 Task: Make in the project ActivaPro a sprint 'Swift Sprint'. Create in the project ActivaPro a sprint 'Swift Sprint'. Add in the project ActivaPro a sprint 'Swift Sprint'
Action: Mouse moved to (182, 47)
Screenshot: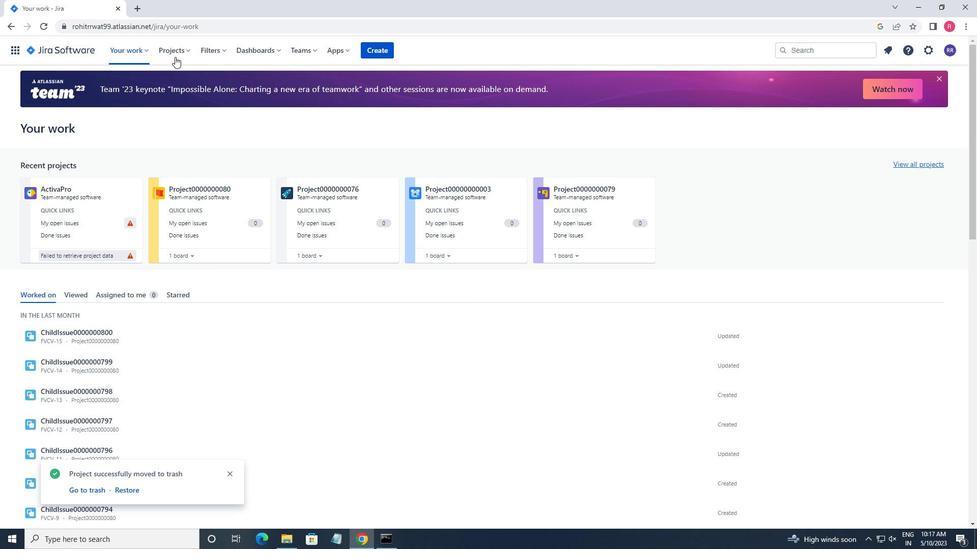 
Action: Mouse pressed left at (182, 47)
Screenshot: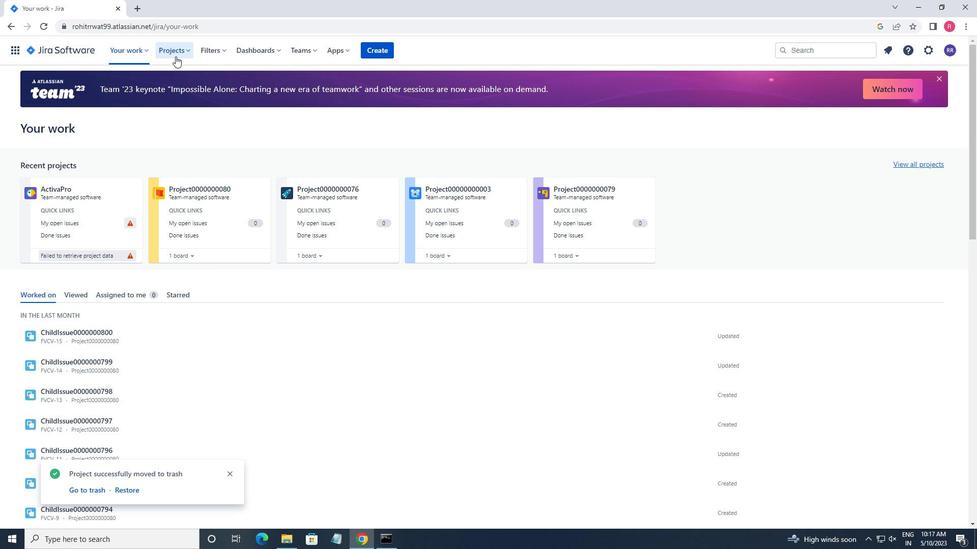 
Action: Mouse moved to (218, 248)
Screenshot: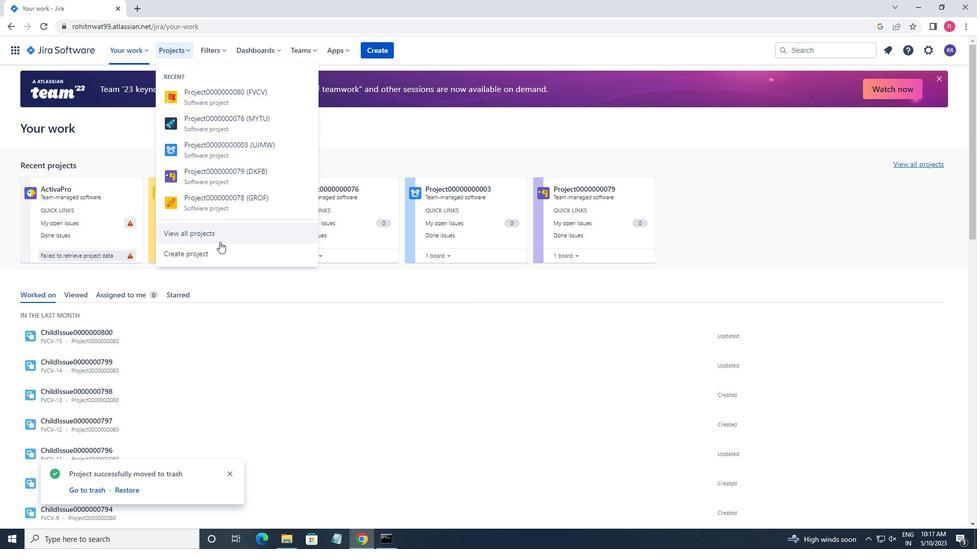 
Action: Mouse pressed left at (218, 248)
Screenshot: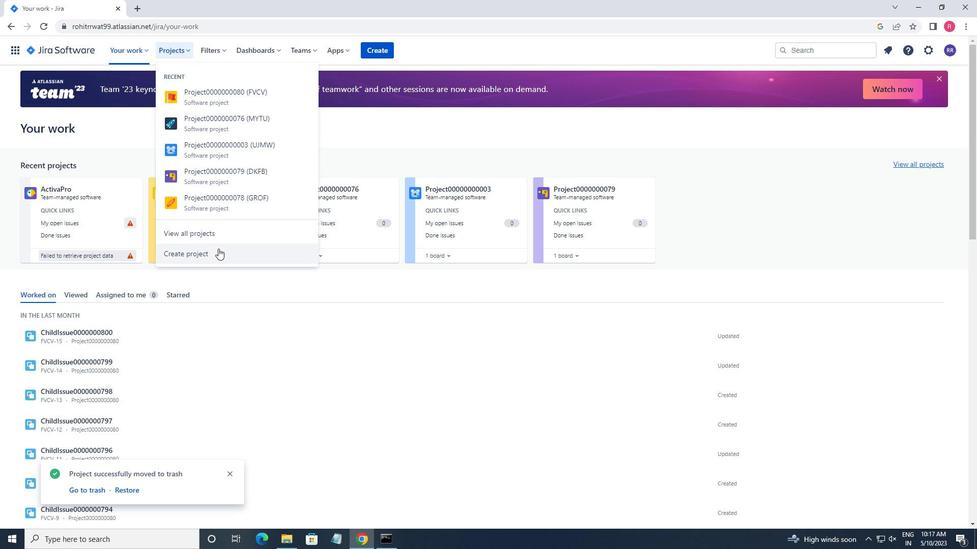 
Action: Mouse moved to (467, 263)
Screenshot: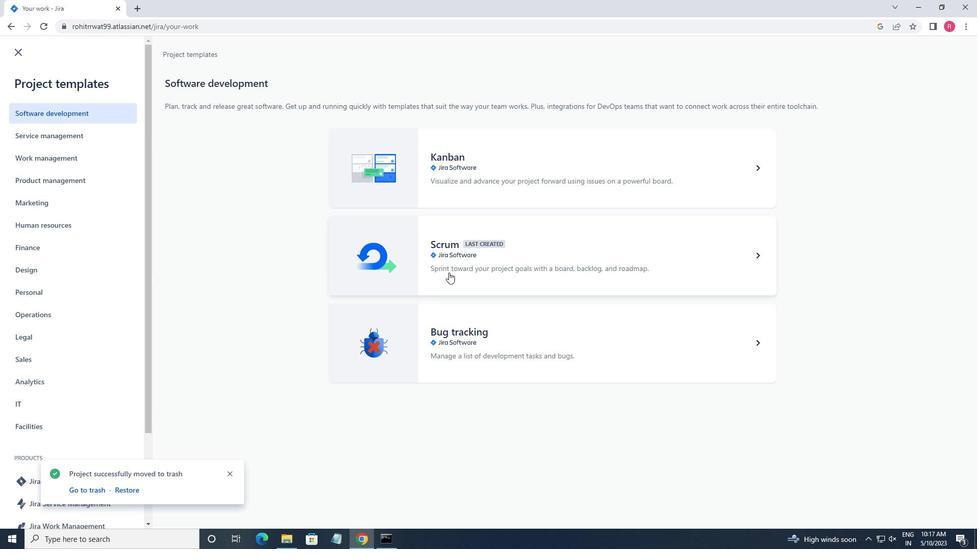 
Action: Mouse pressed left at (467, 263)
Screenshot: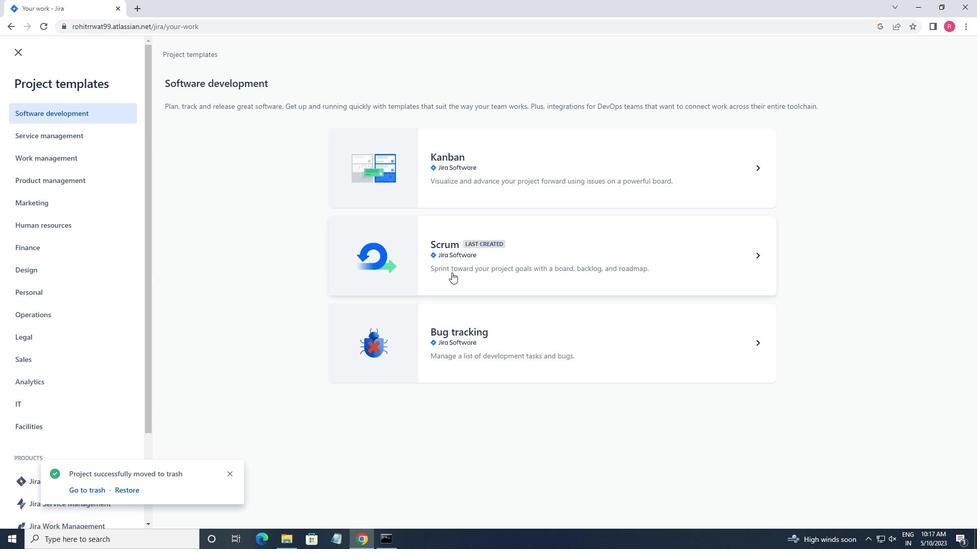 
Action: Mouse moved to (756, 500)
Screenshot: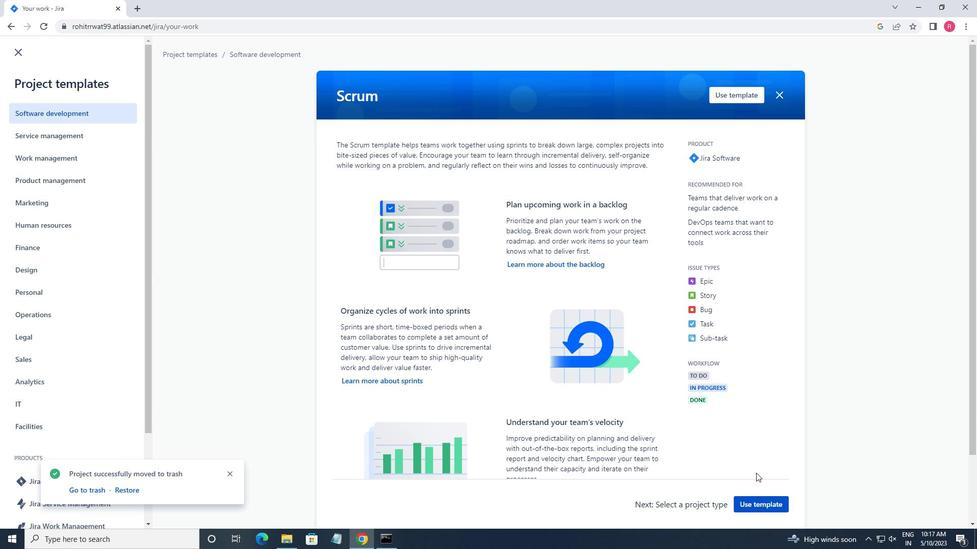 
Action: Mouse pressed left at (756, 500)
Screenshot: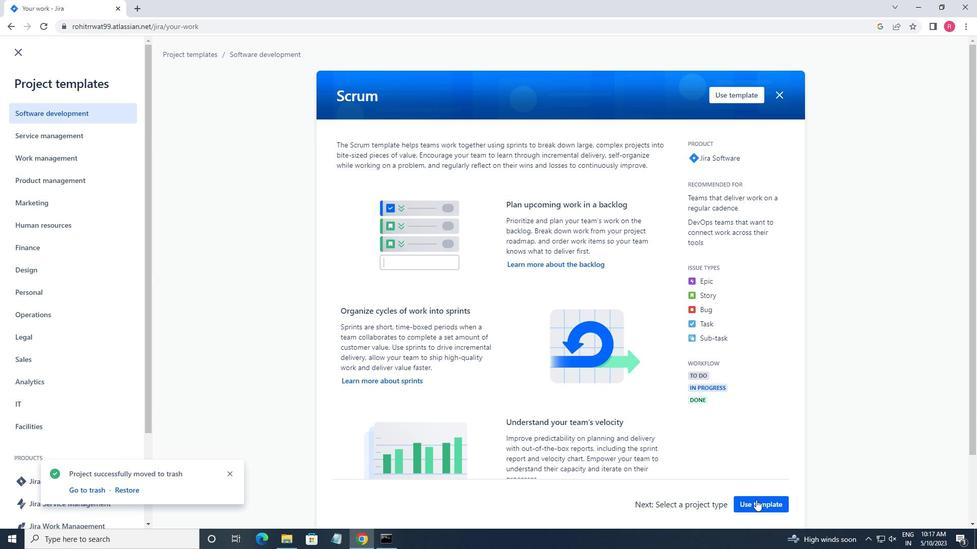 
Action: Mouse moved to (437, 493)
Screenshot: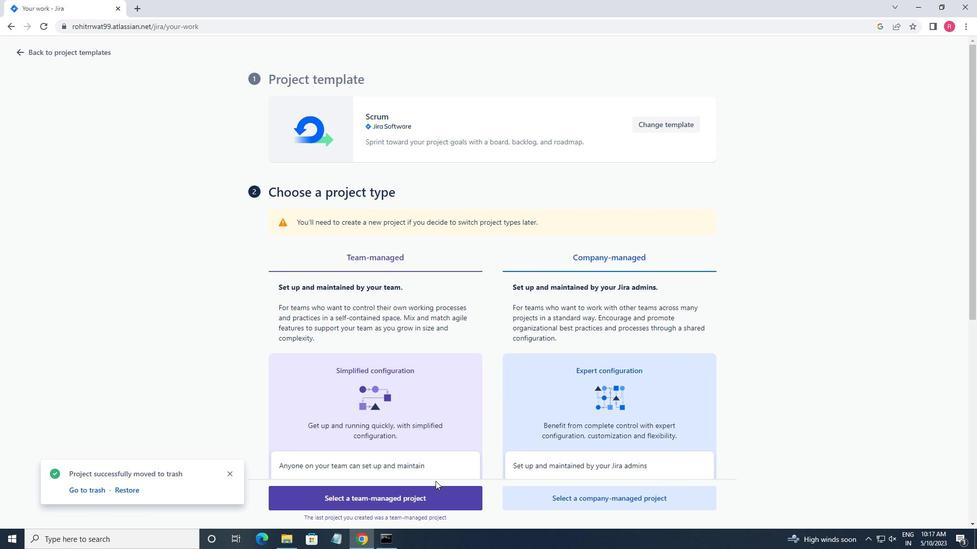 
Action: Mouse pressed left at (437, 493)
Screenshot: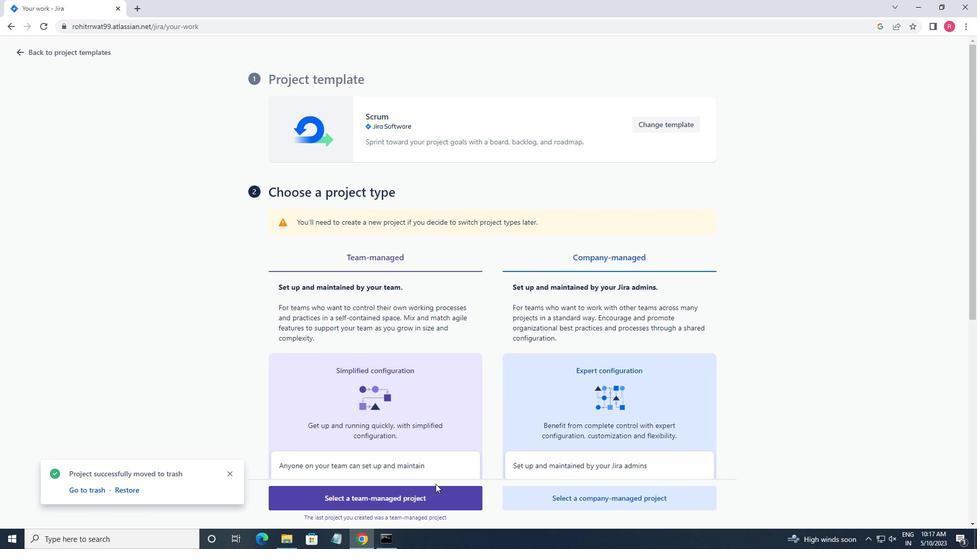 
Action: Mouse moved to (289, 226)
Screenshot: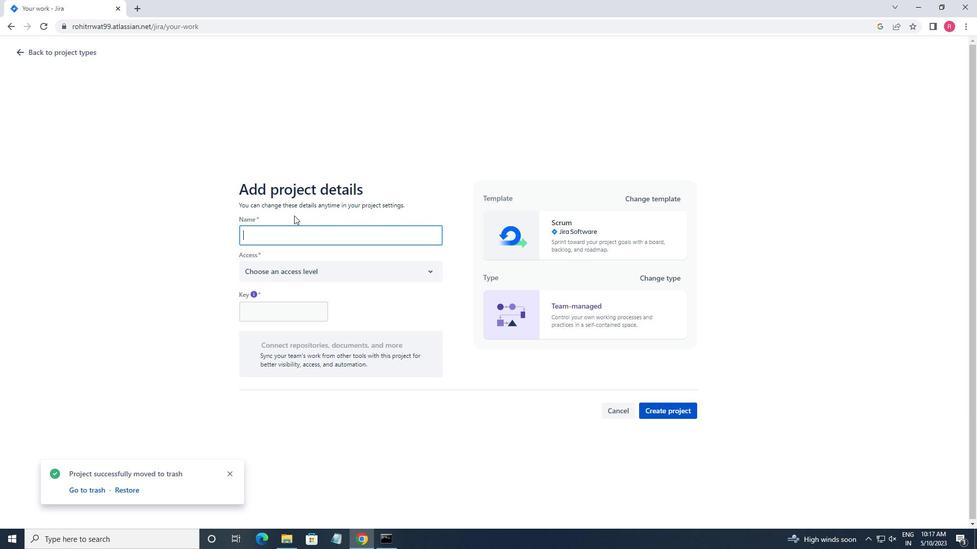 
Action: Mouse pressed left at (289, 226)
Screenshot: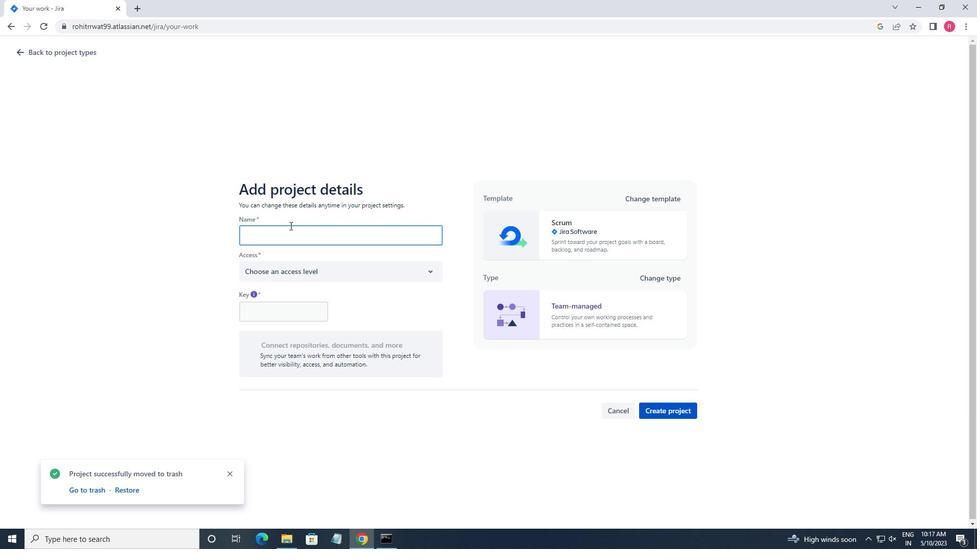 
Action: Mouse moved to (289, 227)
Screenshot: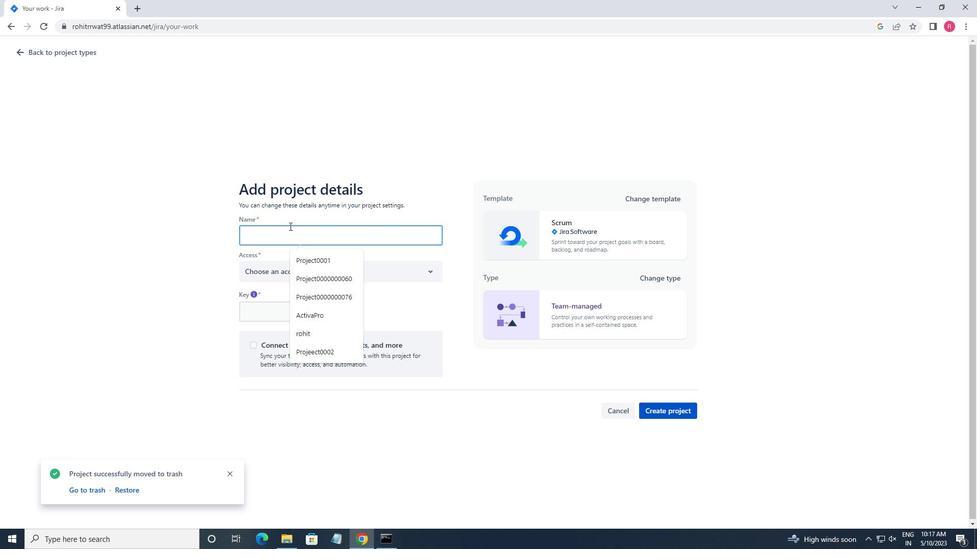 
Action: Key pressed <Key.shift>ACI<Key.backspace>TIVA<Key.shift_r><Key.shift_r><Key.shift_r>PRO
Screenshot: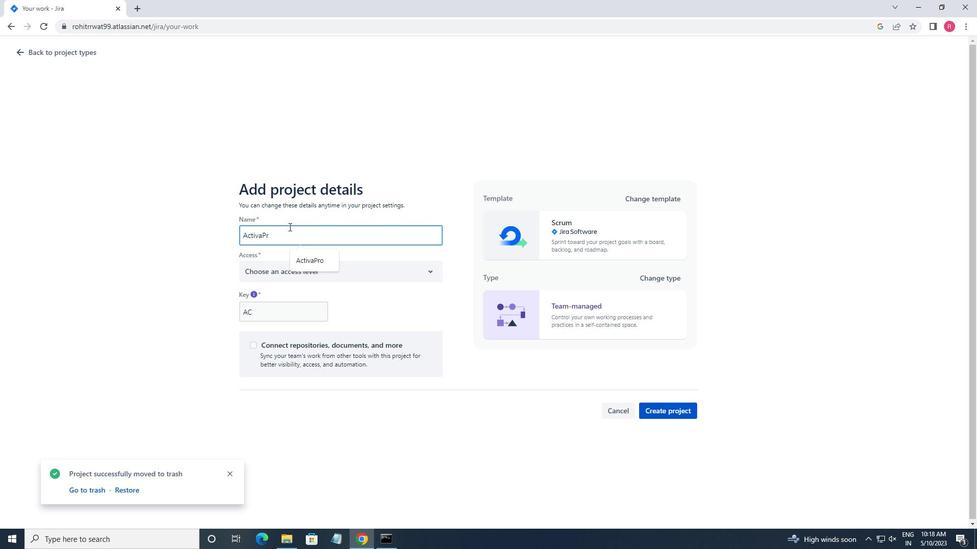 
Action: Mouse moved to (328, 280)
Screenshot: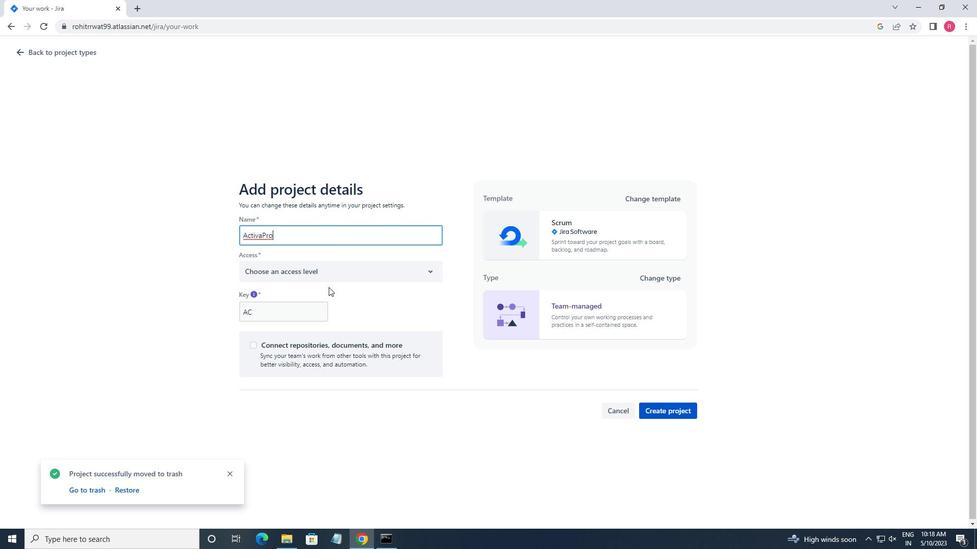 
Action: Mouse pressed left at (328, 280)
Screenshot: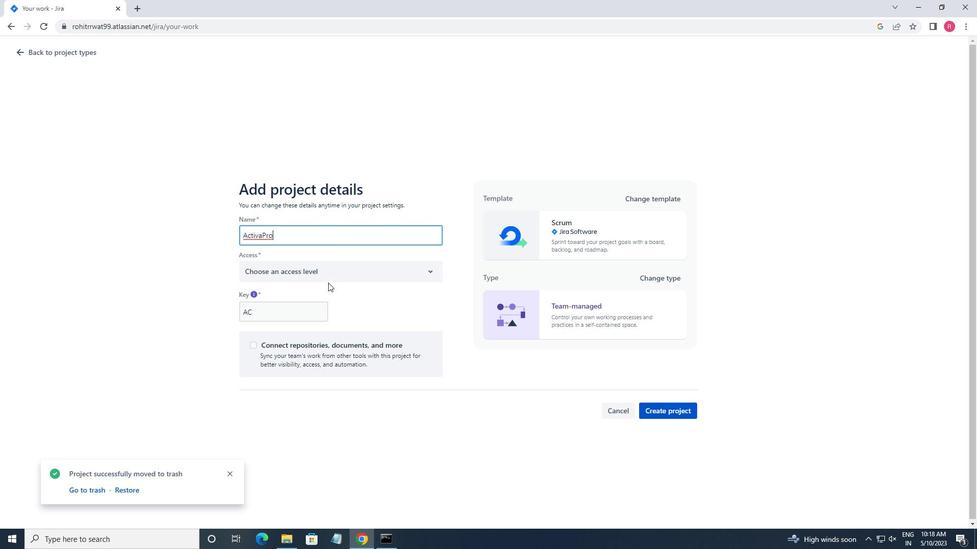 
Action: Mouse moved to (333, 303)
Screenshot: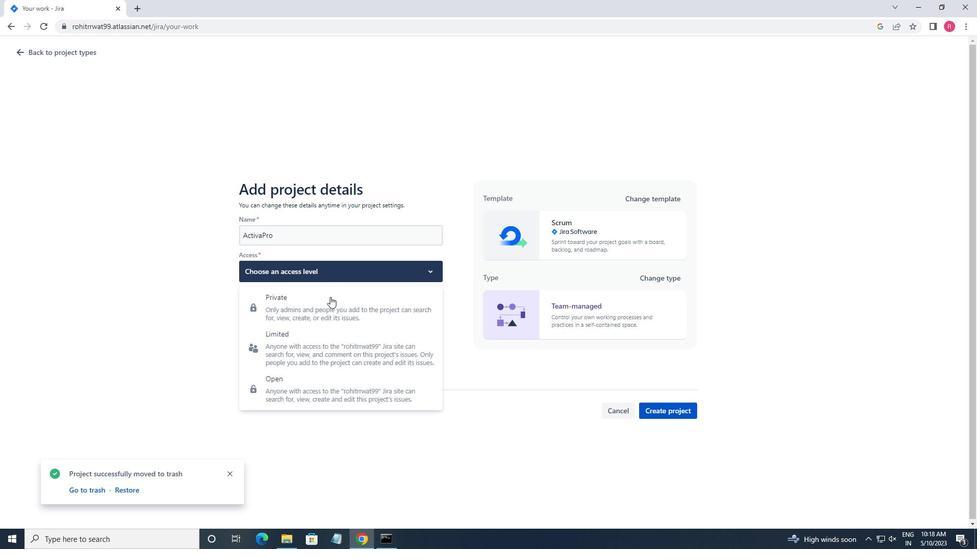 
Action: Mouse pressed left at (333, 303)
Screenshot: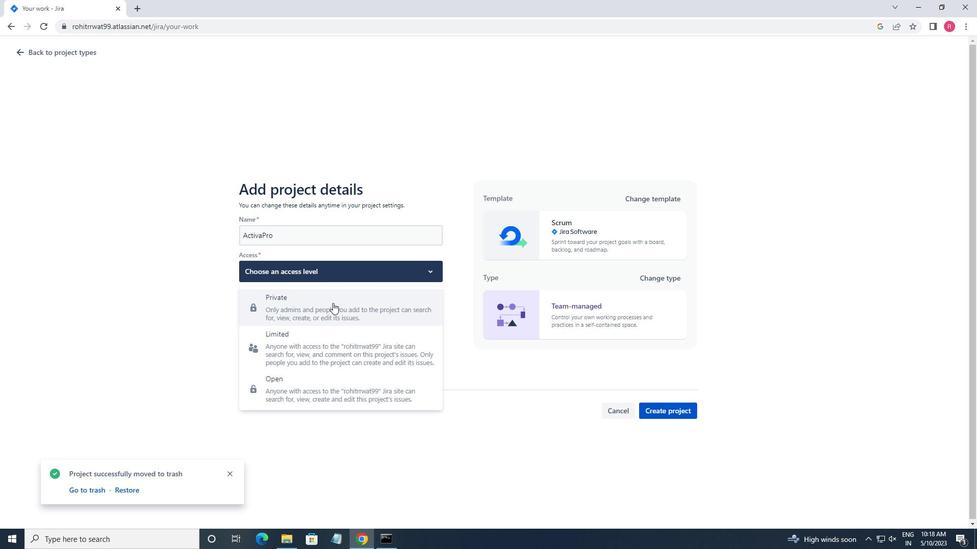 
Action: Mouse moved to (657, 415)
Screenshot: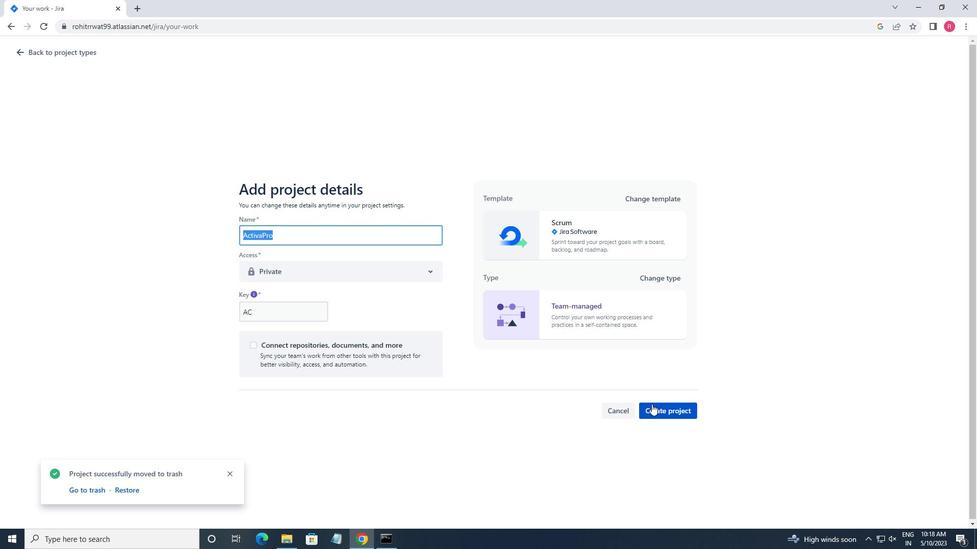 
Action: Mouse pressed left at (657, 415)
Screenshot: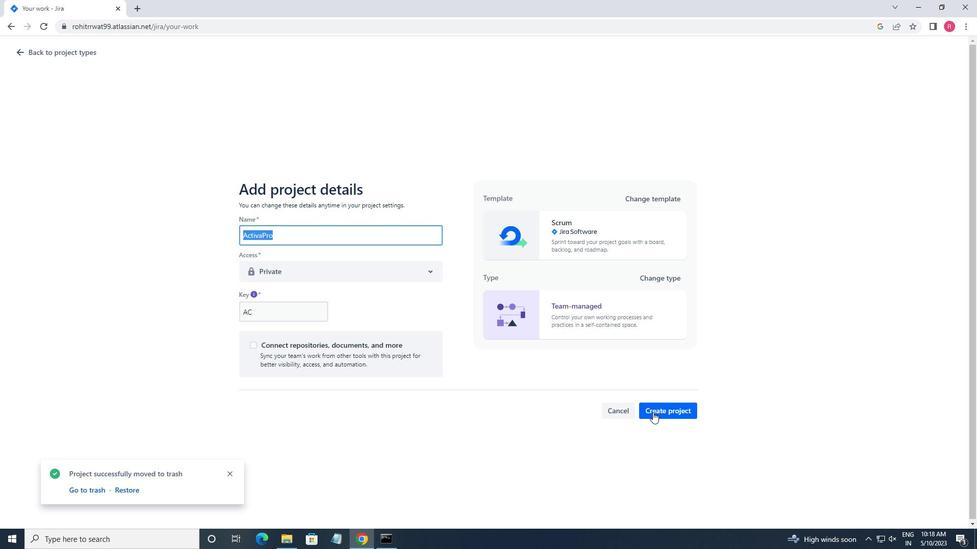 
Action: Mouse moved to (242, 134)
Screenshot: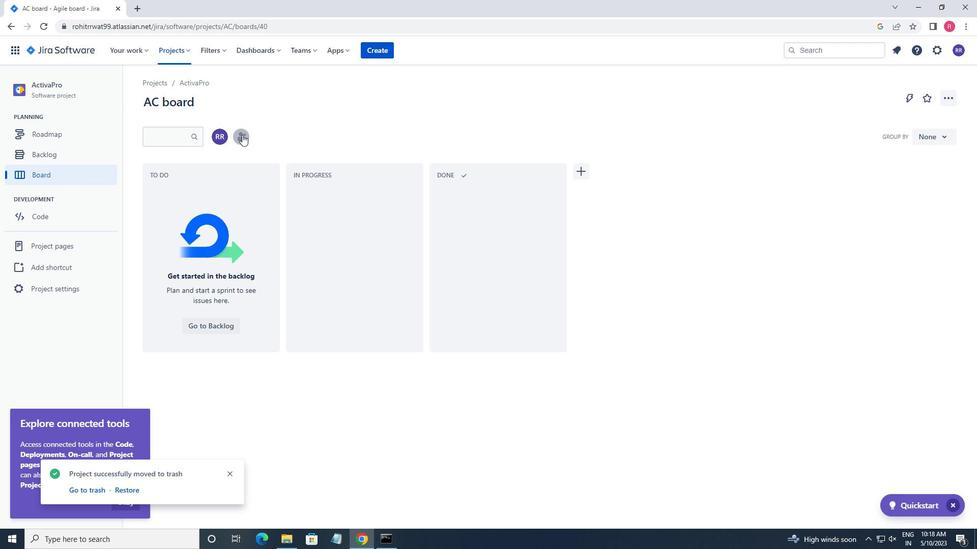 
Action: Mouse pressed left at (242, 134)
Screenshot: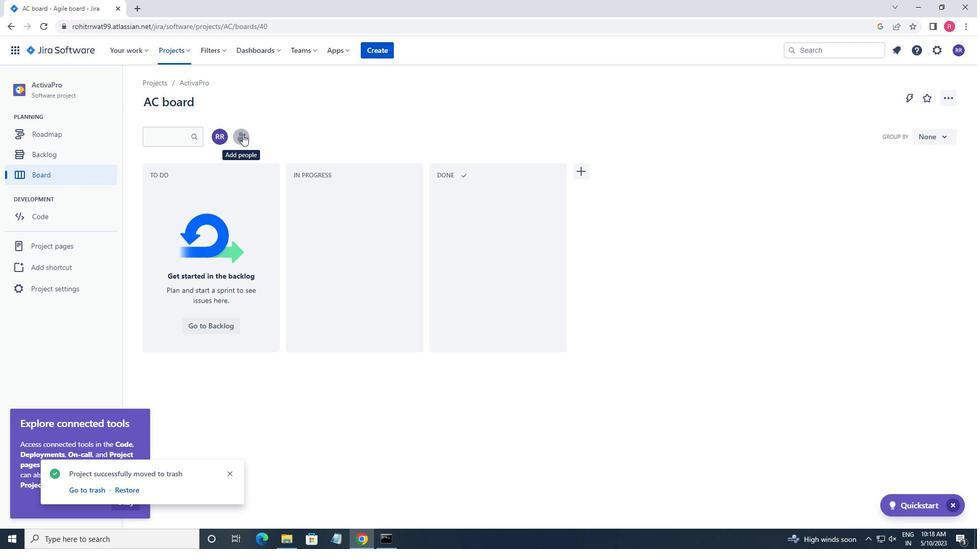 
Action: Mouse moved to (447, 134)
Screenshot: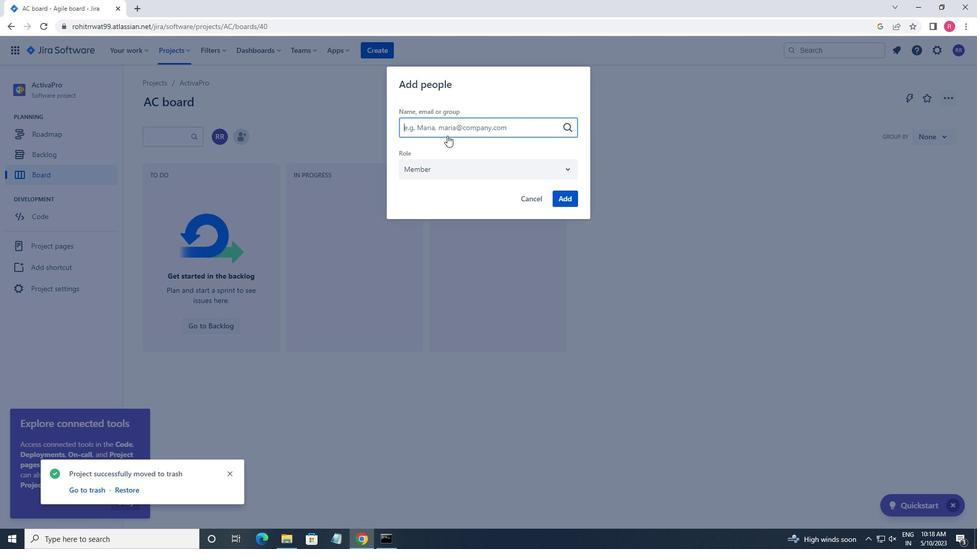 
Action: Key pressed SOFTAGE.1<Key.shift_r><Key.shift_r><Key.shift_r><Key.shift_r><Key.shift_r><Key.shift_r><Key.shift_r><Key.shift_r><Key.shift>@SOFTAGE.NET
Screenshot: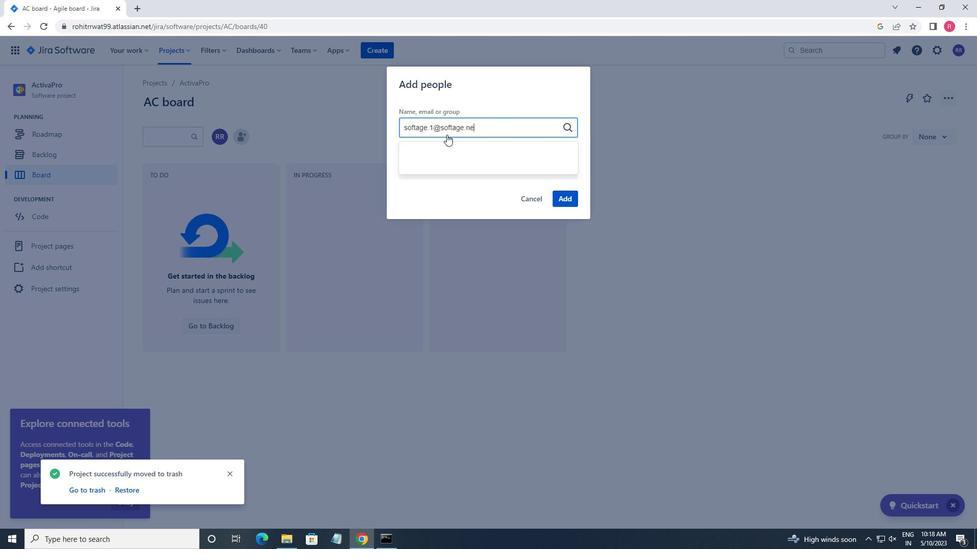 
Action: Mouse moved to (521, 161)
Screenshot: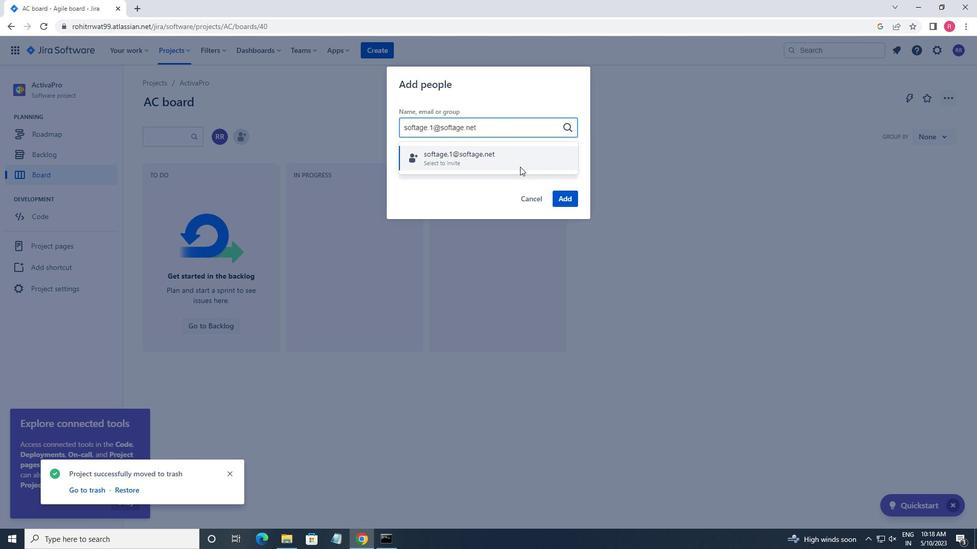 
Action: Mouse pressed left at (521, 161)
Screenshot: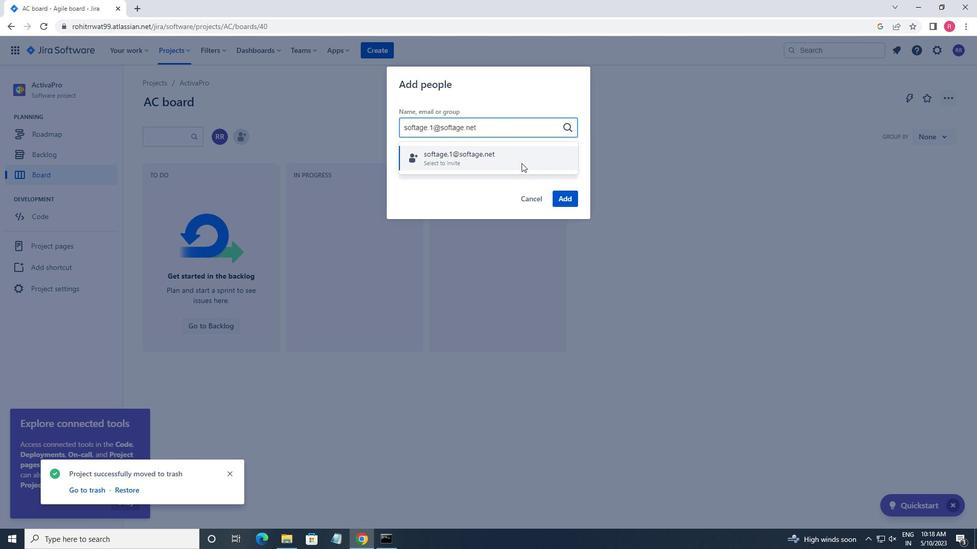 
Action: Mouse moved to (562, 194)
Screenshot: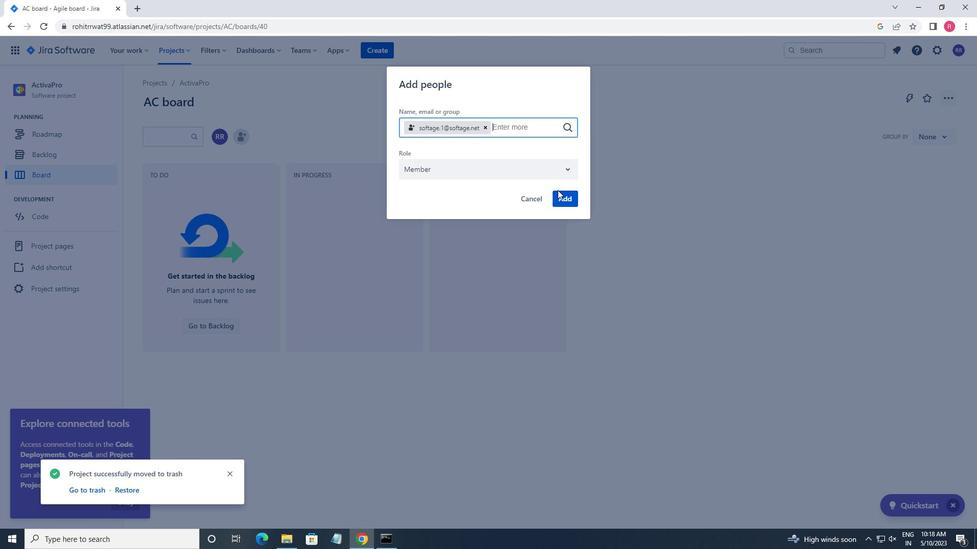 
Action: Mouse pressed left at (562, 194)
Screenshot: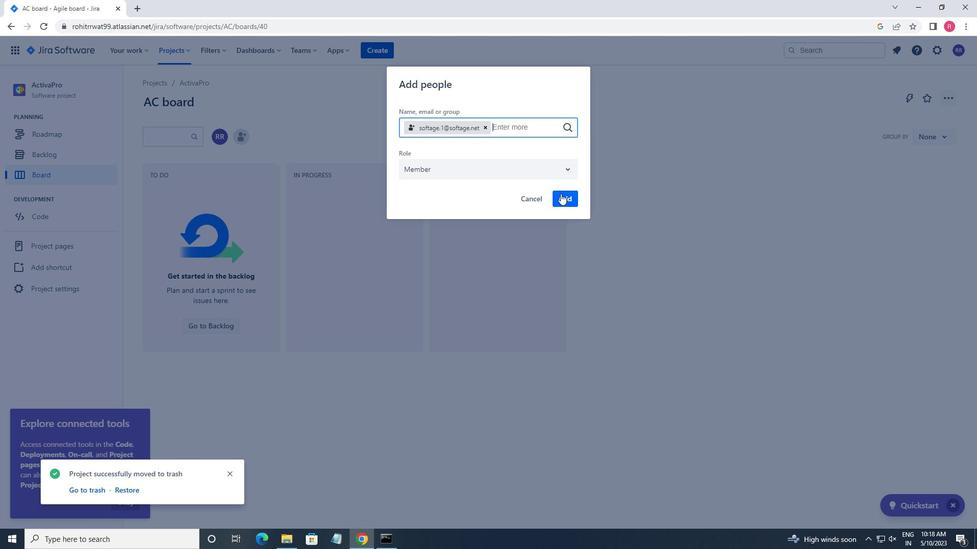 
Action: Mouse moved to (530, 222)
Screenshot: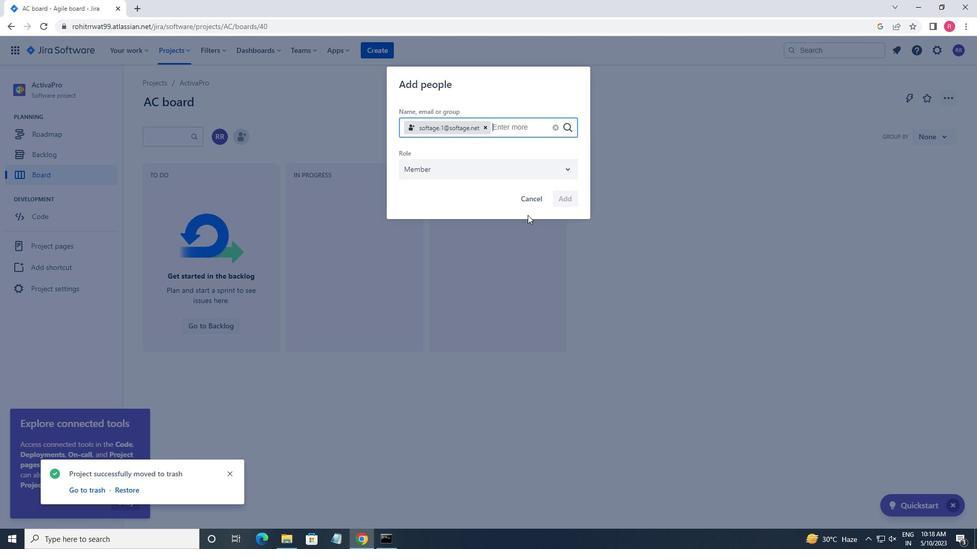 
Action: Mouse pressed left at (530, 222)
Screenshot: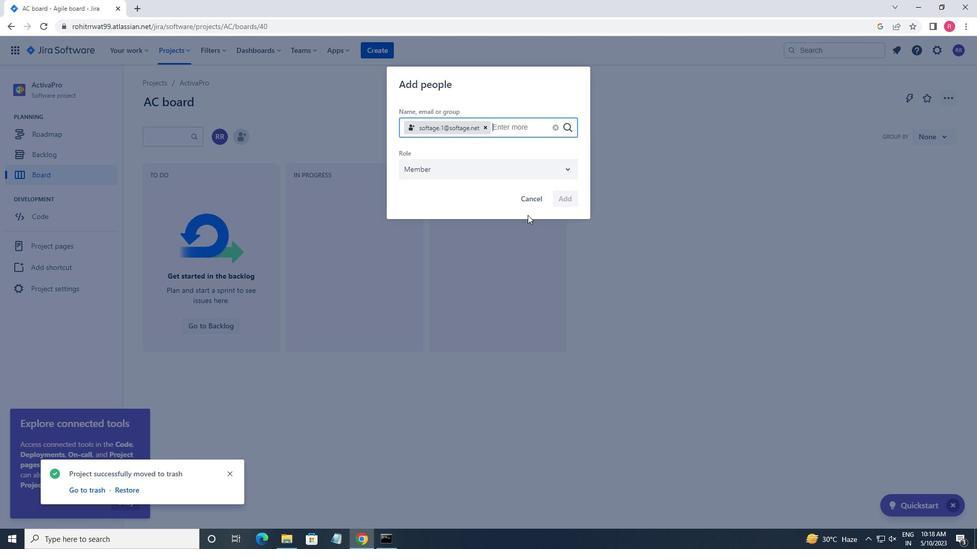 
Action: Mouse moved to (85, 290)
Screenshot: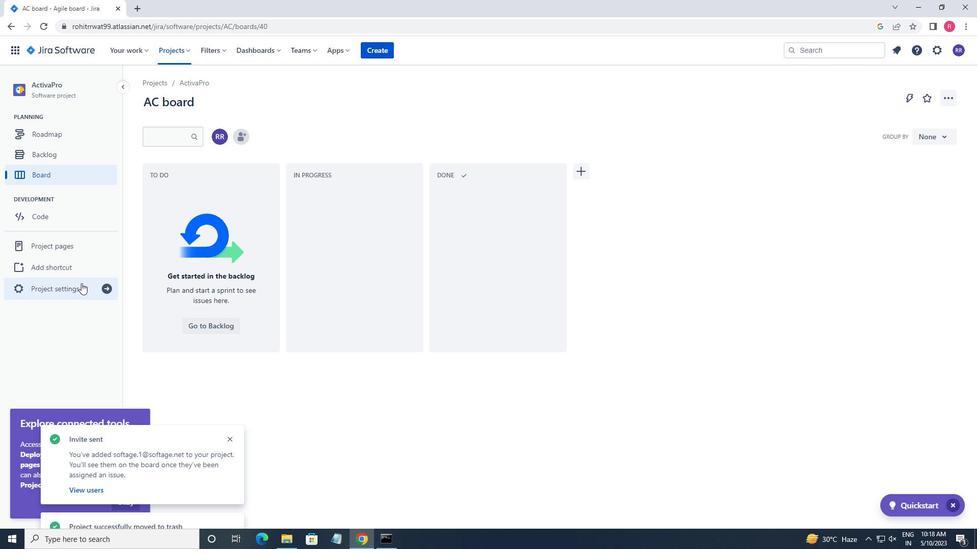 
Action: Mouse pressed left at (85, 290)
Screenshot: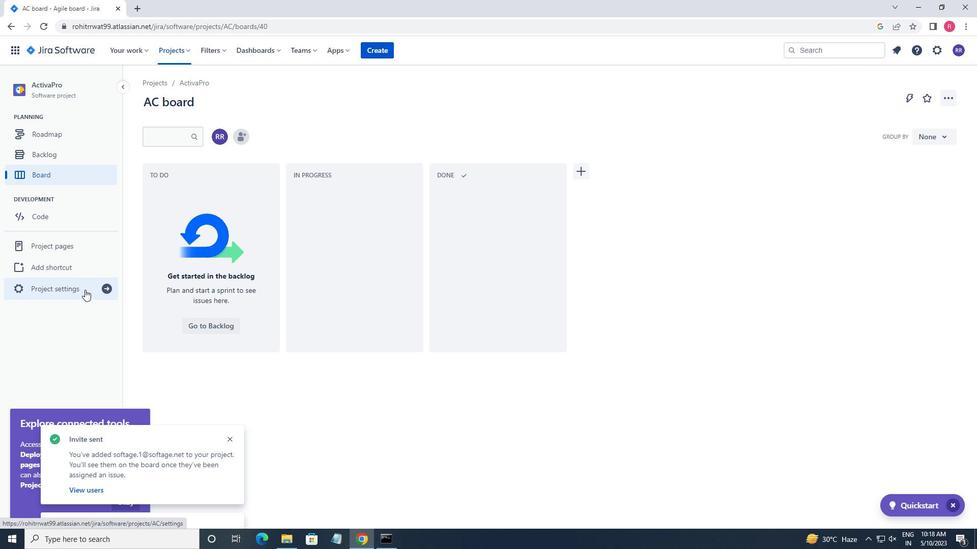 
Action: Mouse moved to (17, 111)
Screenshot: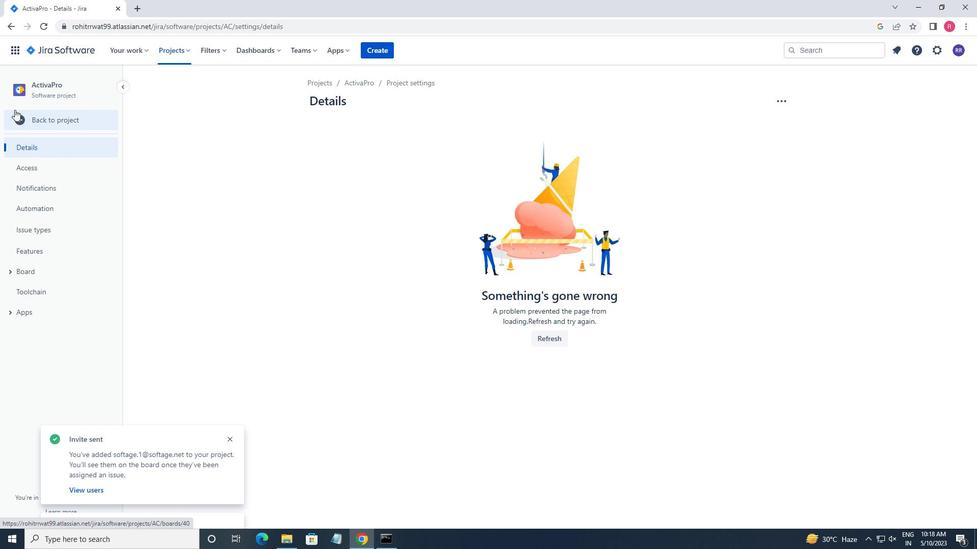
Action: Mouse pressed left at (17, 111)
Screenshot: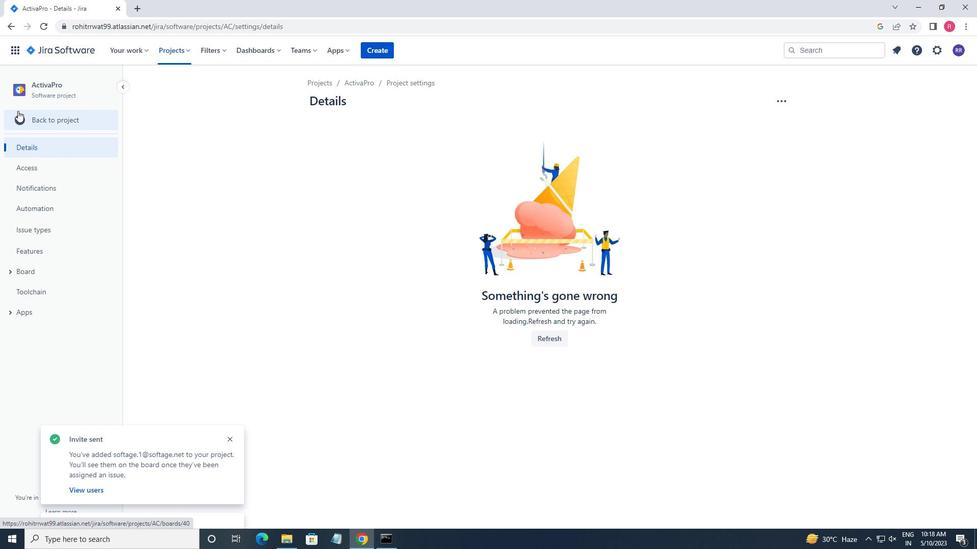 
Action: Mouse moved to (40, 284)
Screenshot: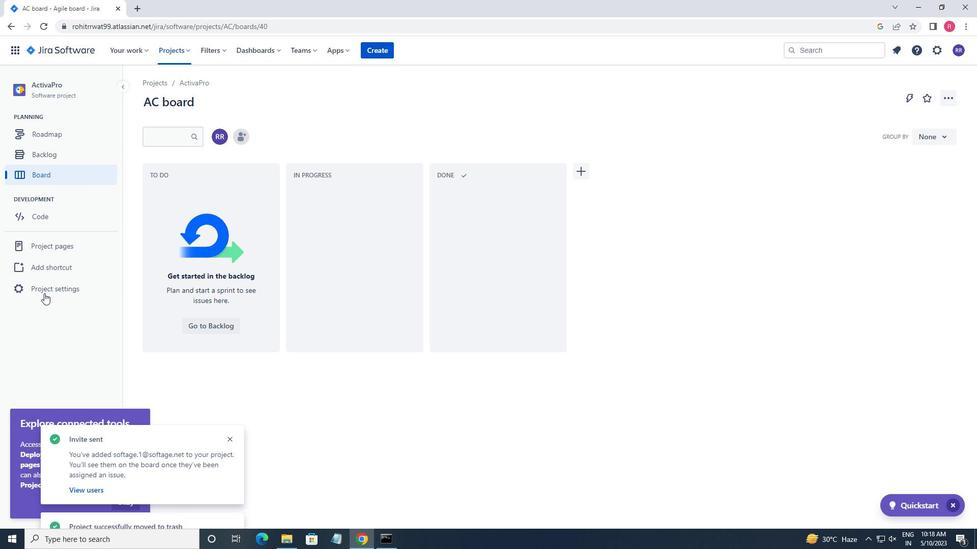 
Action: Mouse pressed left at (40, 284)
Screenshot: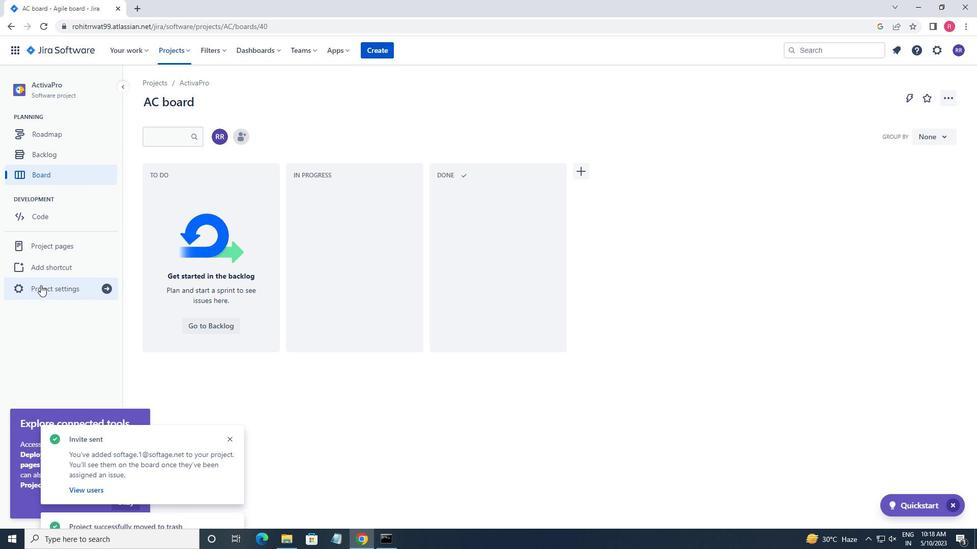 
Action: Mouse moved to (552, 344)
Screenshot: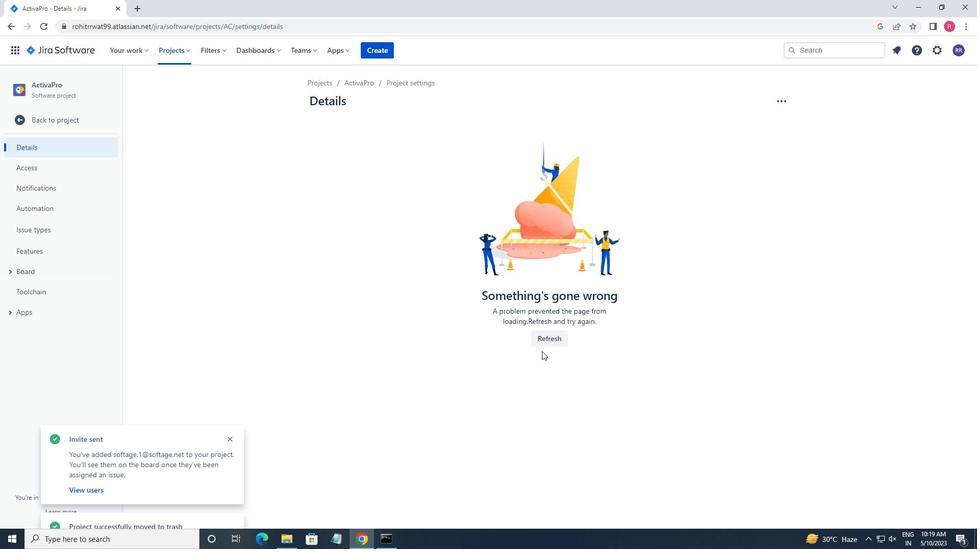 
Action: Mouse pressed left at (552, 344)
Screenshot: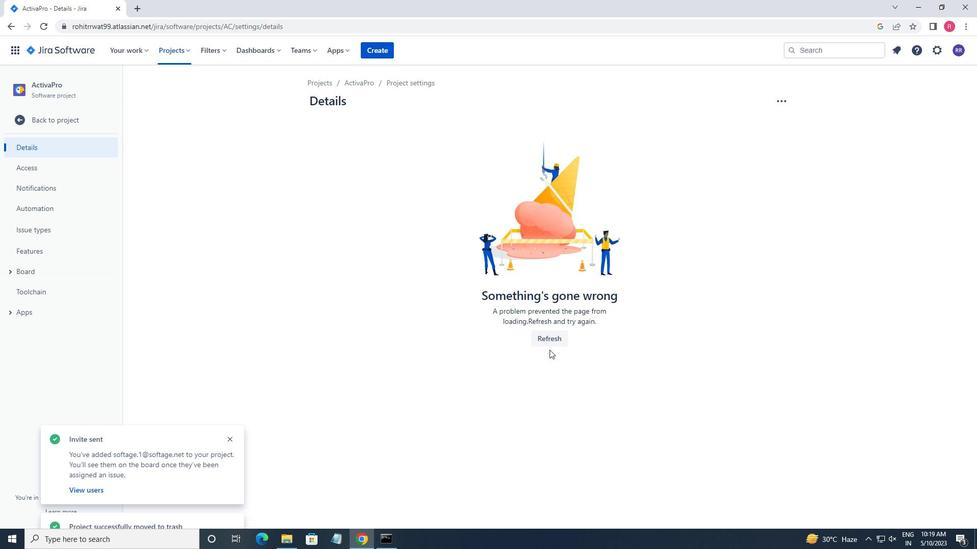 
Action: Mouse moved to (541, 367)
Screenshot: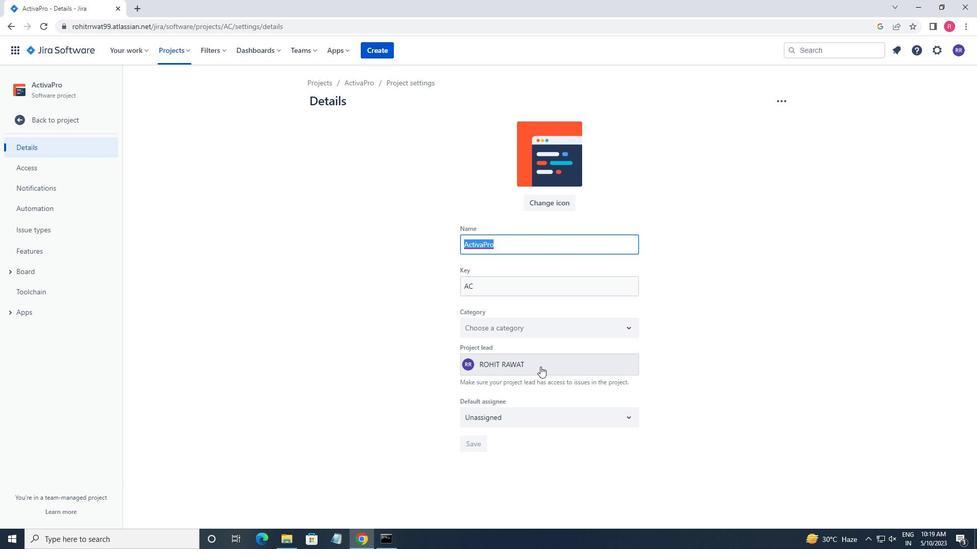 
Action: Mouse pressed left at (541, 367)
Screenshot: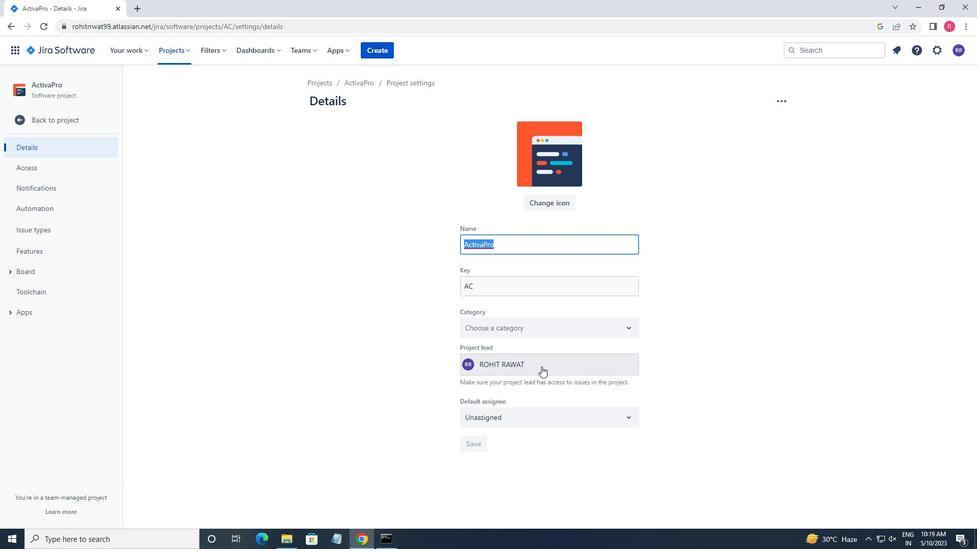 
Action: Mouse moved to (551, 360)
Screenshot: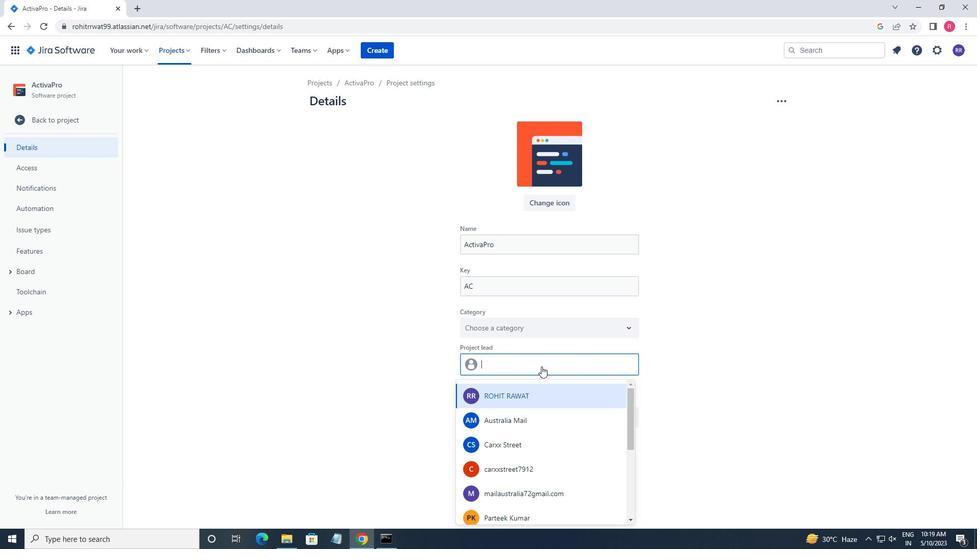 
Action: Key pressed SOFTAGE.1<Key.shift>@SOFTAGE.NET<Key.enter>
Screenshot: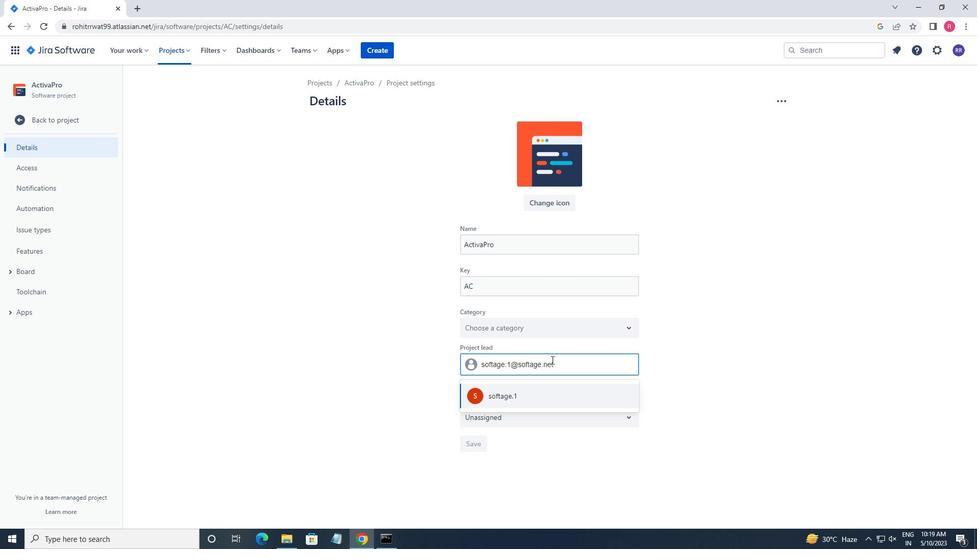
Action: Mouse moved to (476, 440)
Screenshot: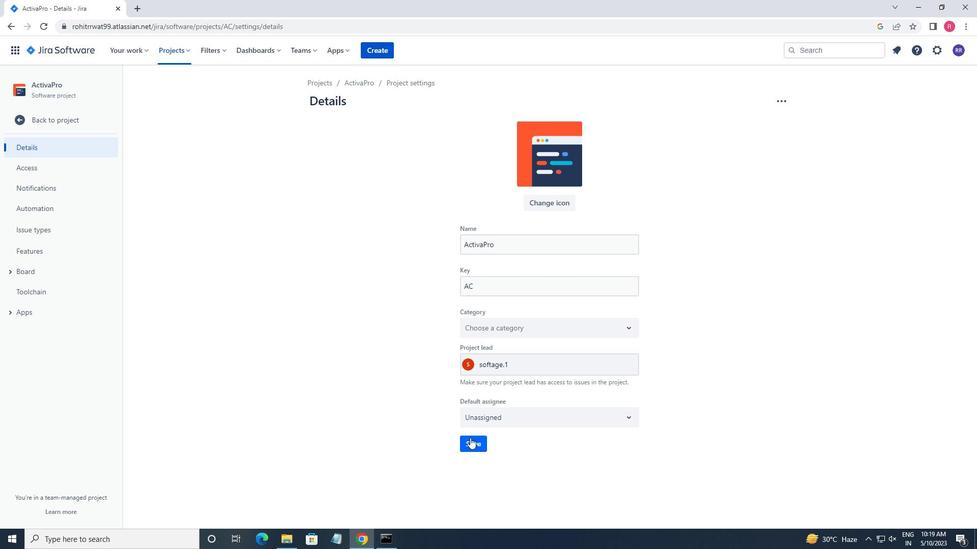 
Action: Mouse pressed left at (476, 440)
Screenshot: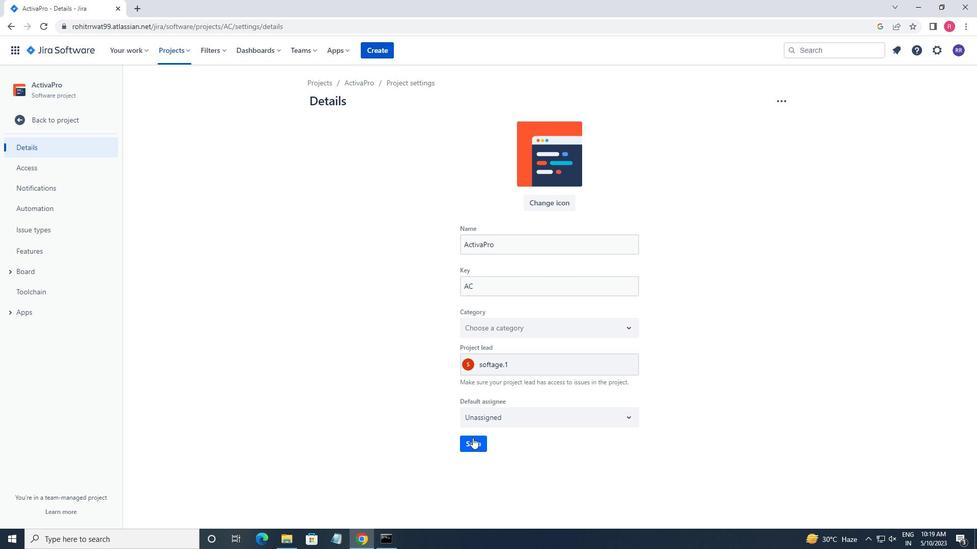 
Action: Mouse moved to (31, 124)
Screenshot: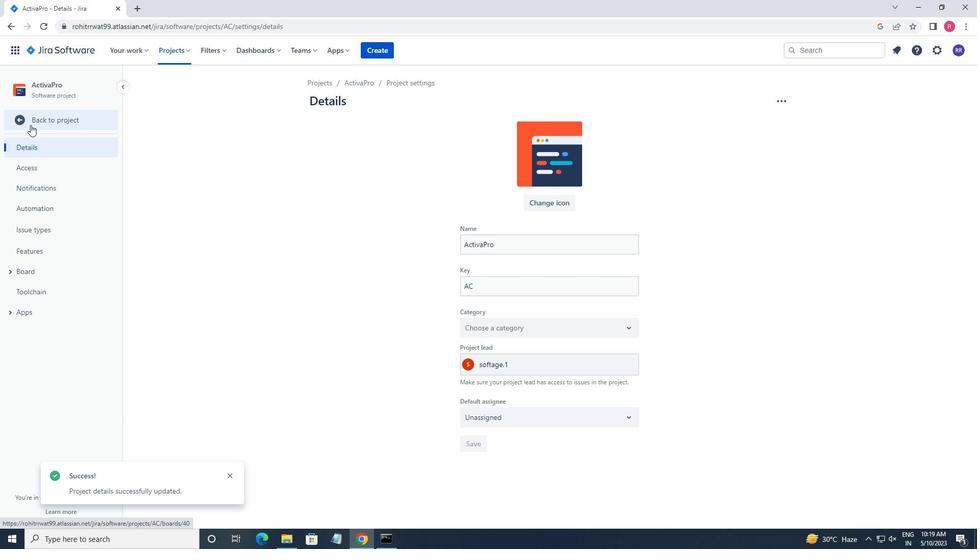 
Action: Mouse pressed left at (31, 124)
Screenshot: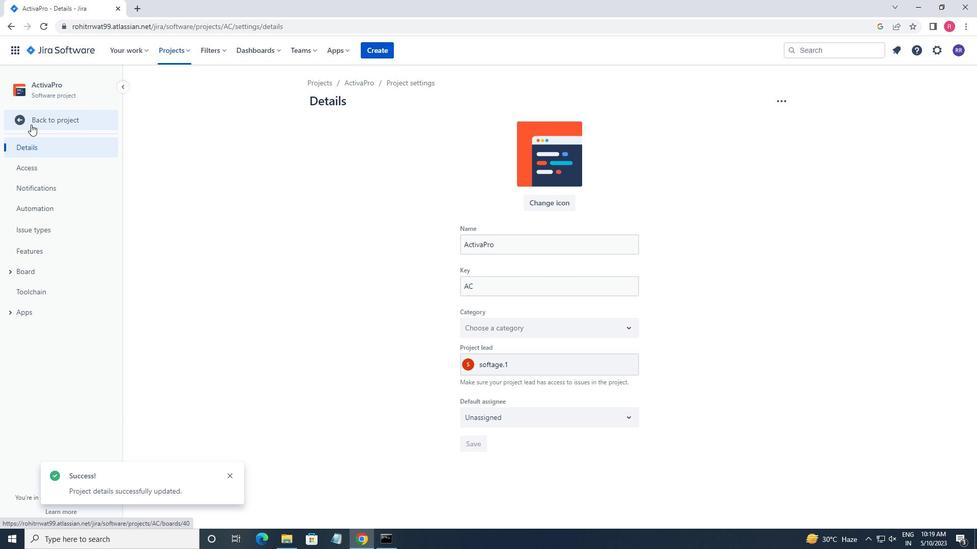 
Action: Mouse moved to (234, 136)
Screenshot: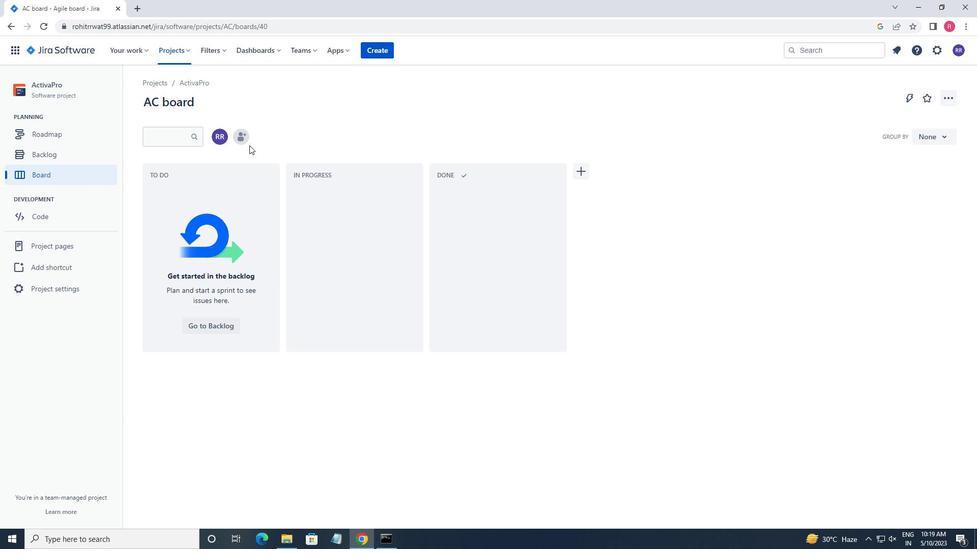
Action: Mouse pressed left at (234, 136)
Screenshot: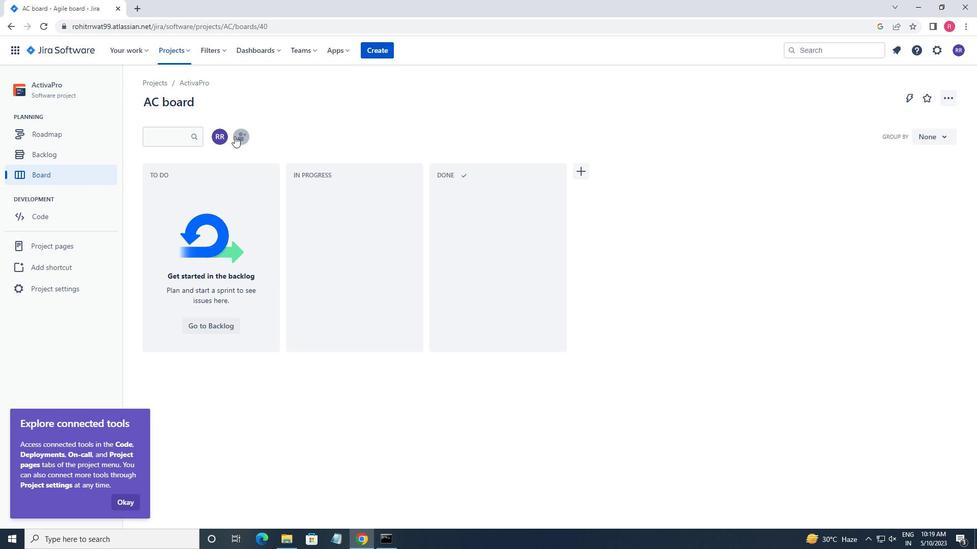 
Action: Mouse moved to (456, 178)
Screenshot: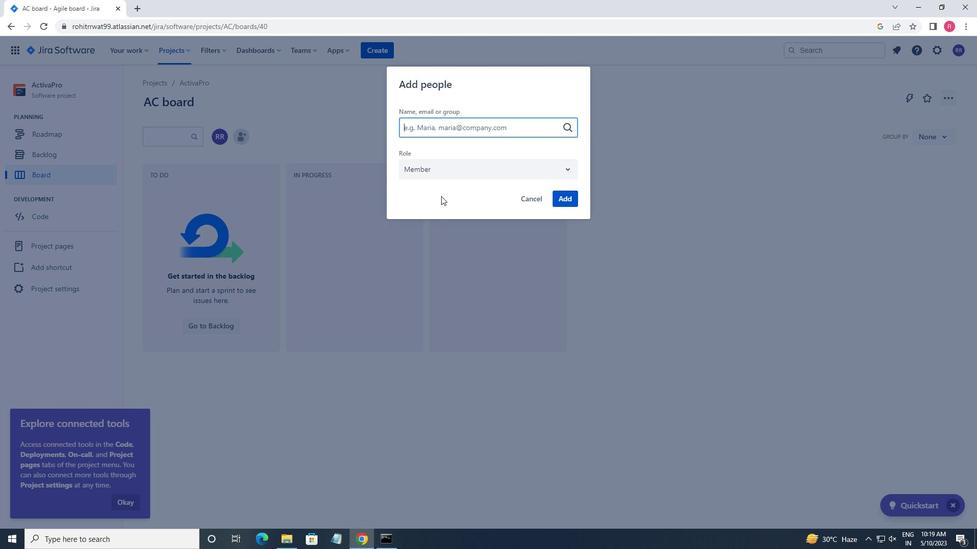 
Action: Key pressed <Key.shift>SOFTAGE.2<Key.shift>@SOFTAGE.NET
Screenshot: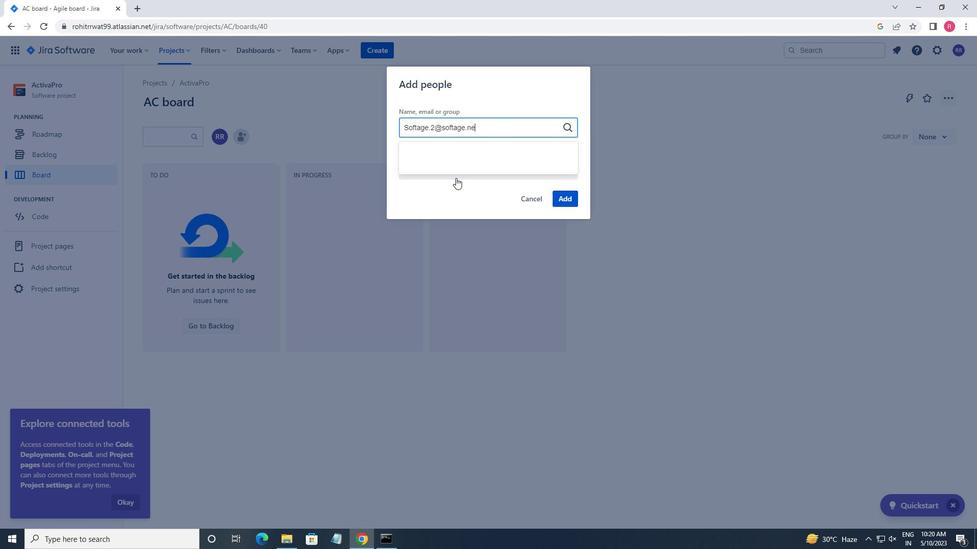 
Action: Mouse moved to (466, 178)
Screenshot: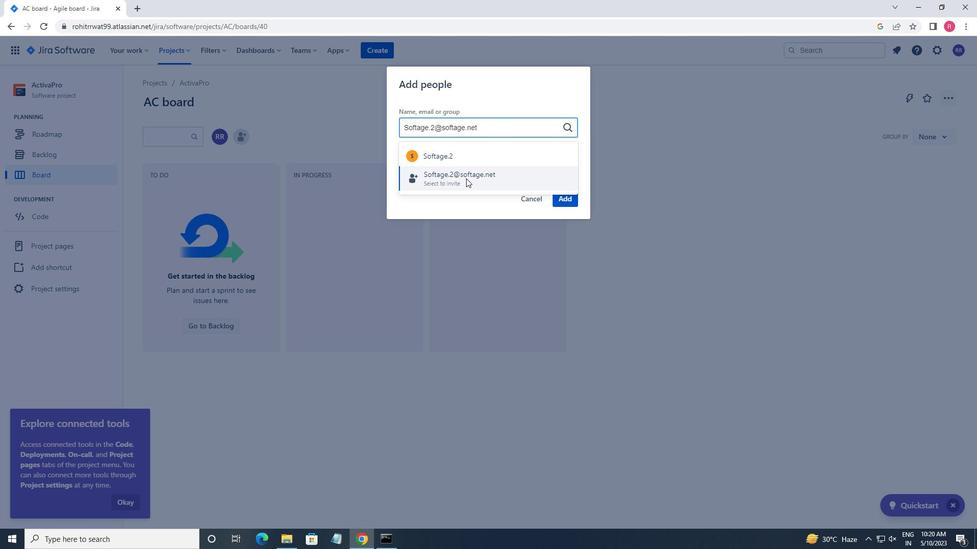 
Action: Mouse pressed left at (466, 178)
Screenshot: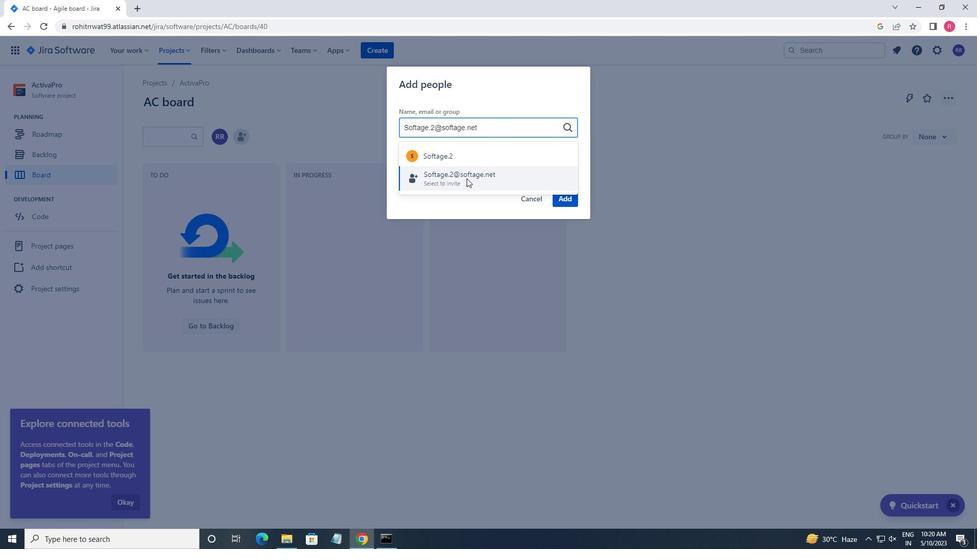 
Action: Mouse moved to (557, 198)
Screenshot: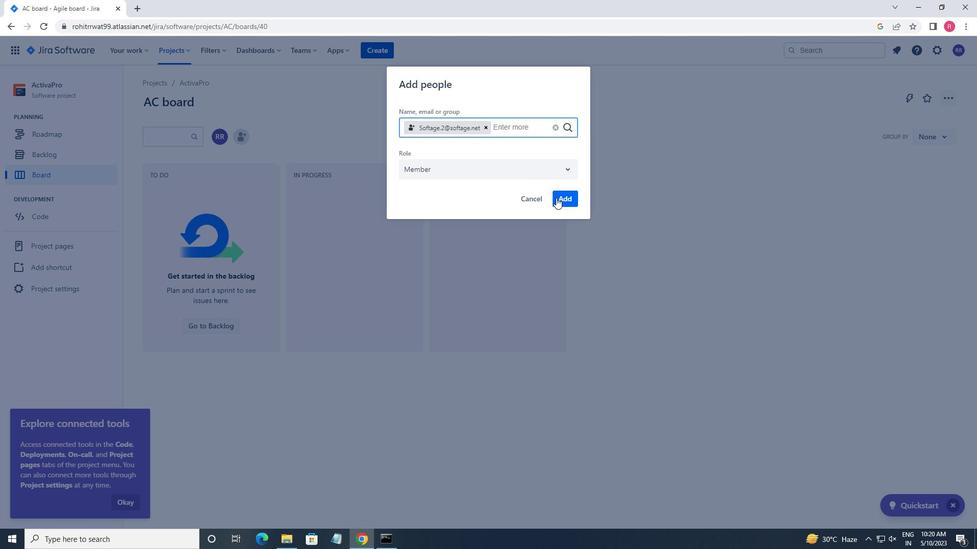 
Action: Mouse pressed left at (557, 198)
Screenshot: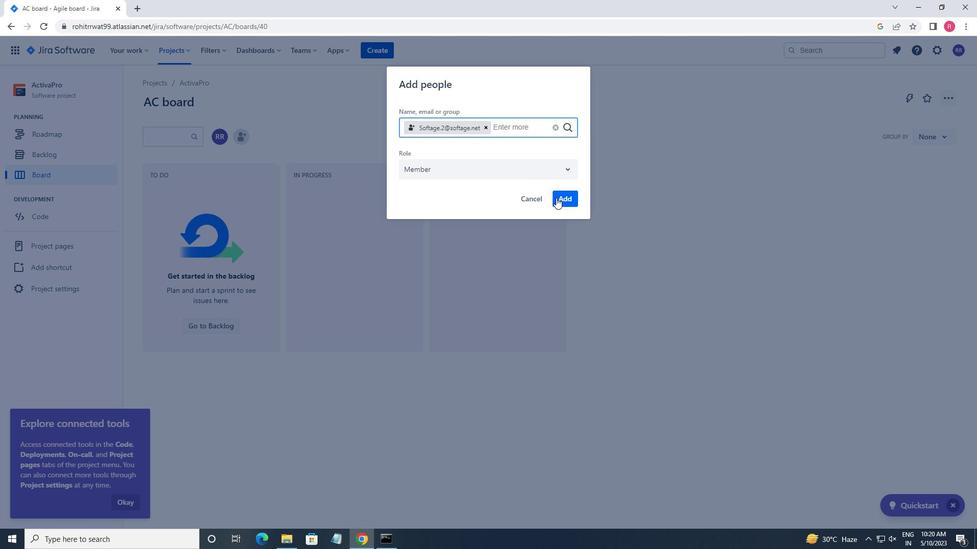 
Action: Mouse moved to (563, 194)
Screenshot: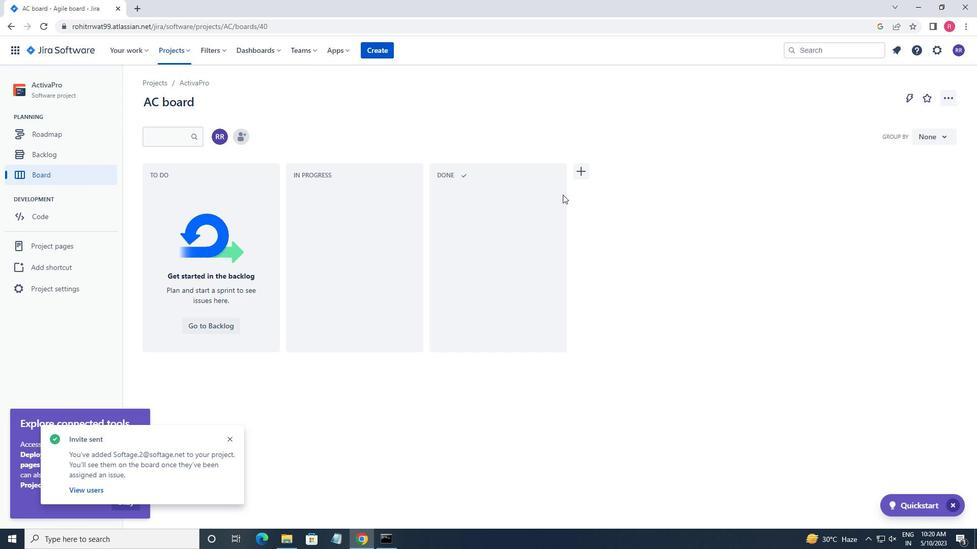 
